 Task: Set due date reminder as at time of due date.
Action: Mouse moved to (40, 265)
Screenshot: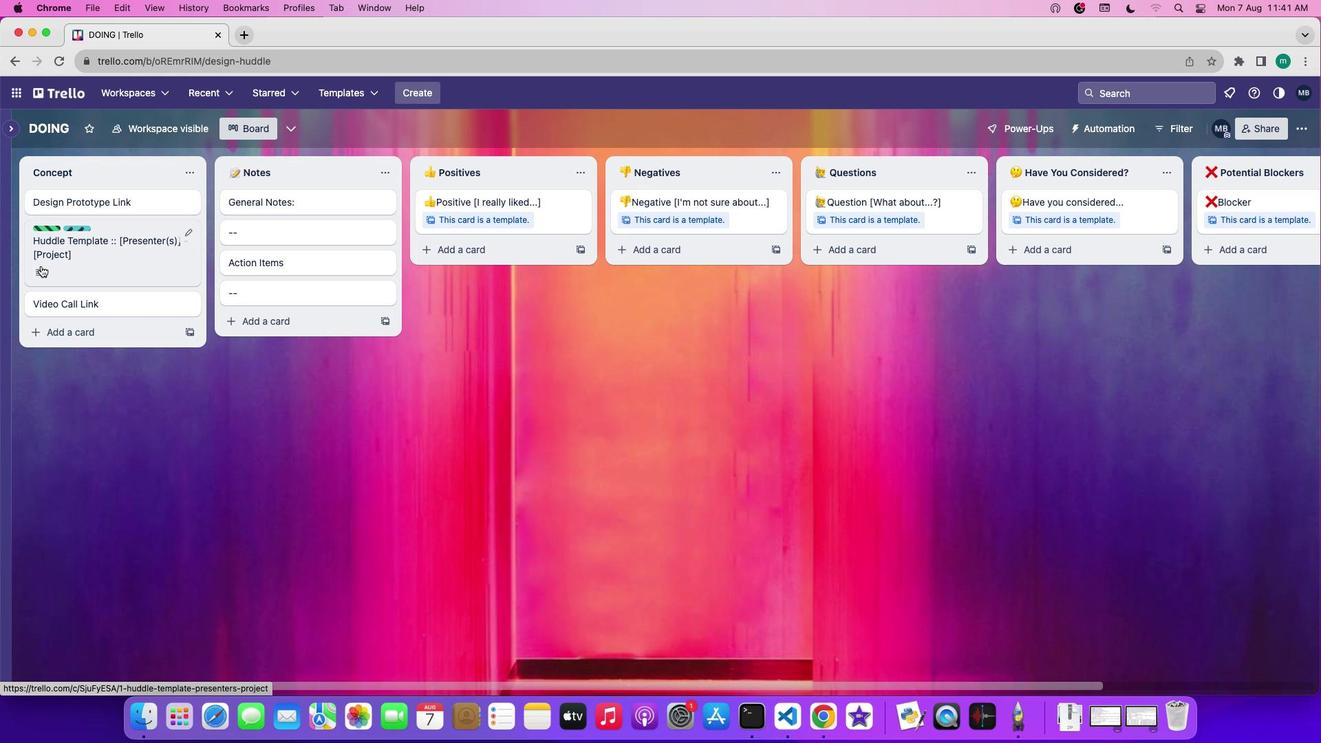 
Action: Mouse pressed left at (40, 265)
Screenshot: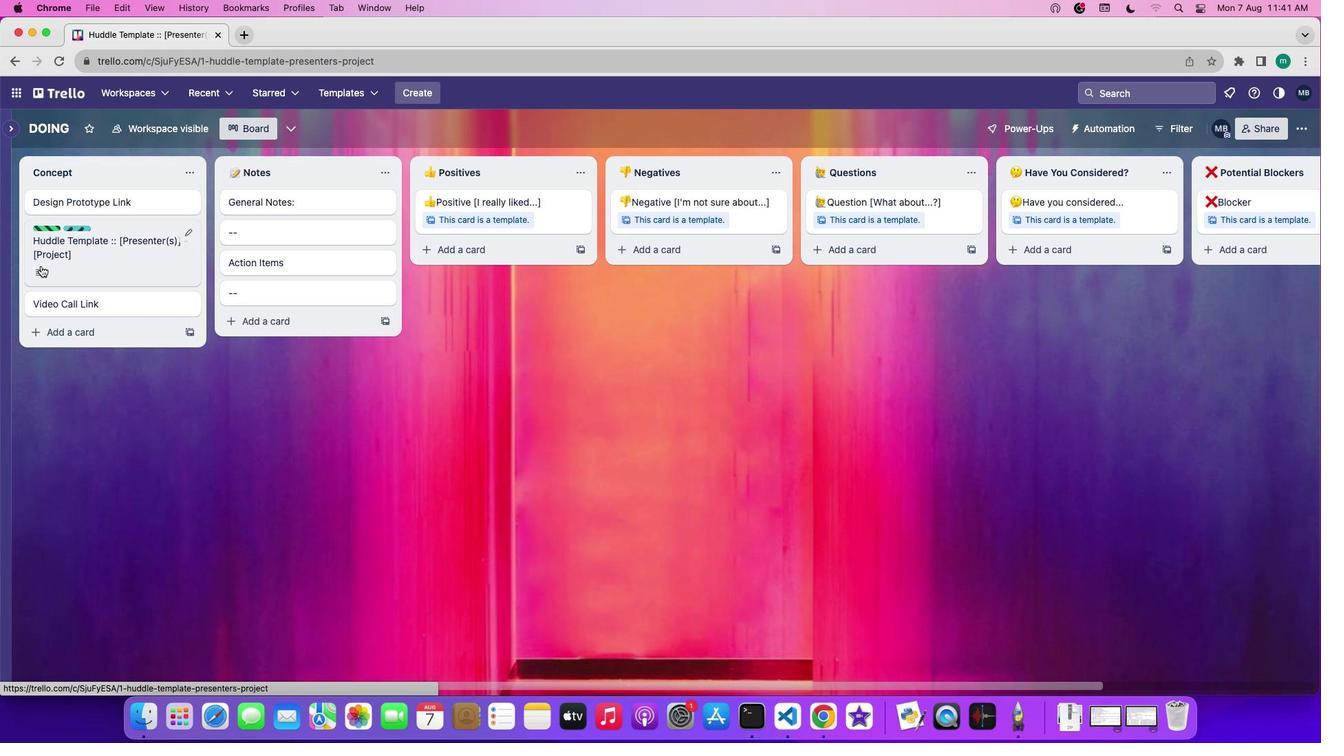 
Action: Mouse moved to (820, 289)
Screenshot: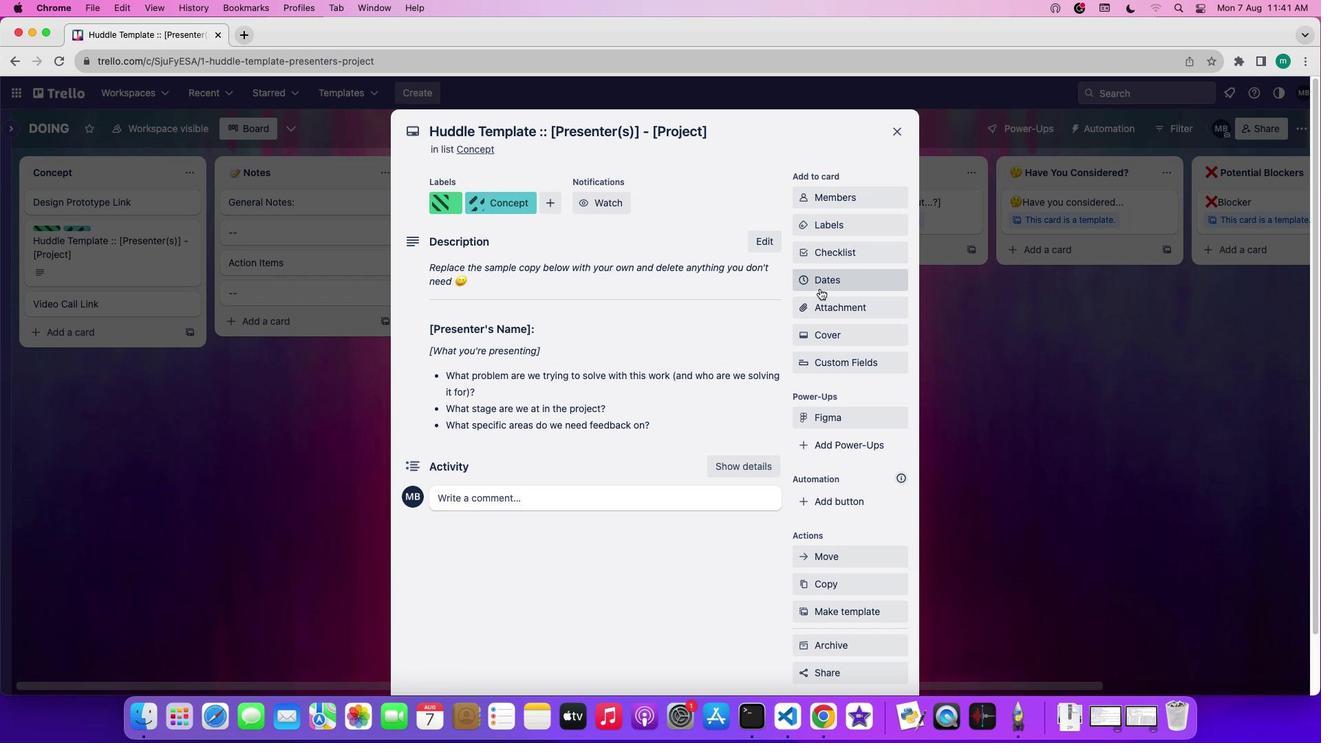 
Action: Mouse pressed left at (820, 289)
Screenshot: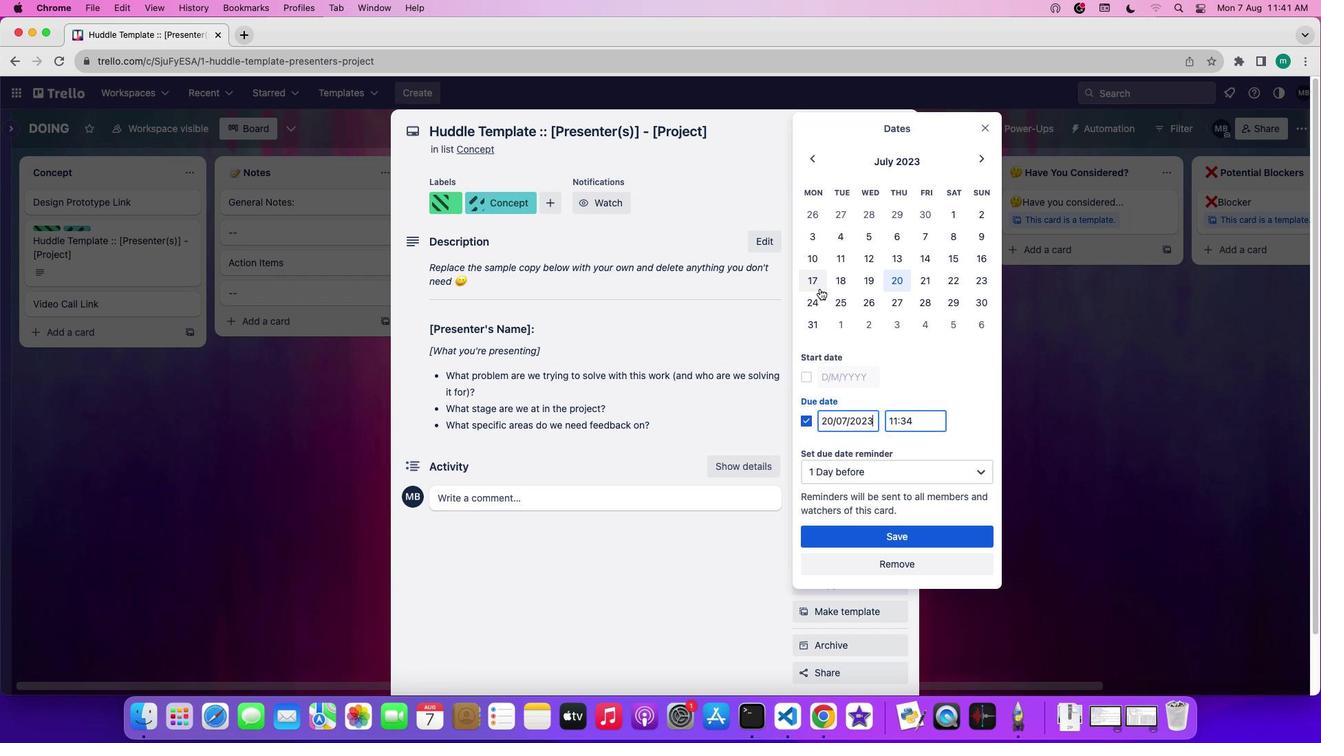 
Action: Mouse moved to (954, 479)
Screenshot: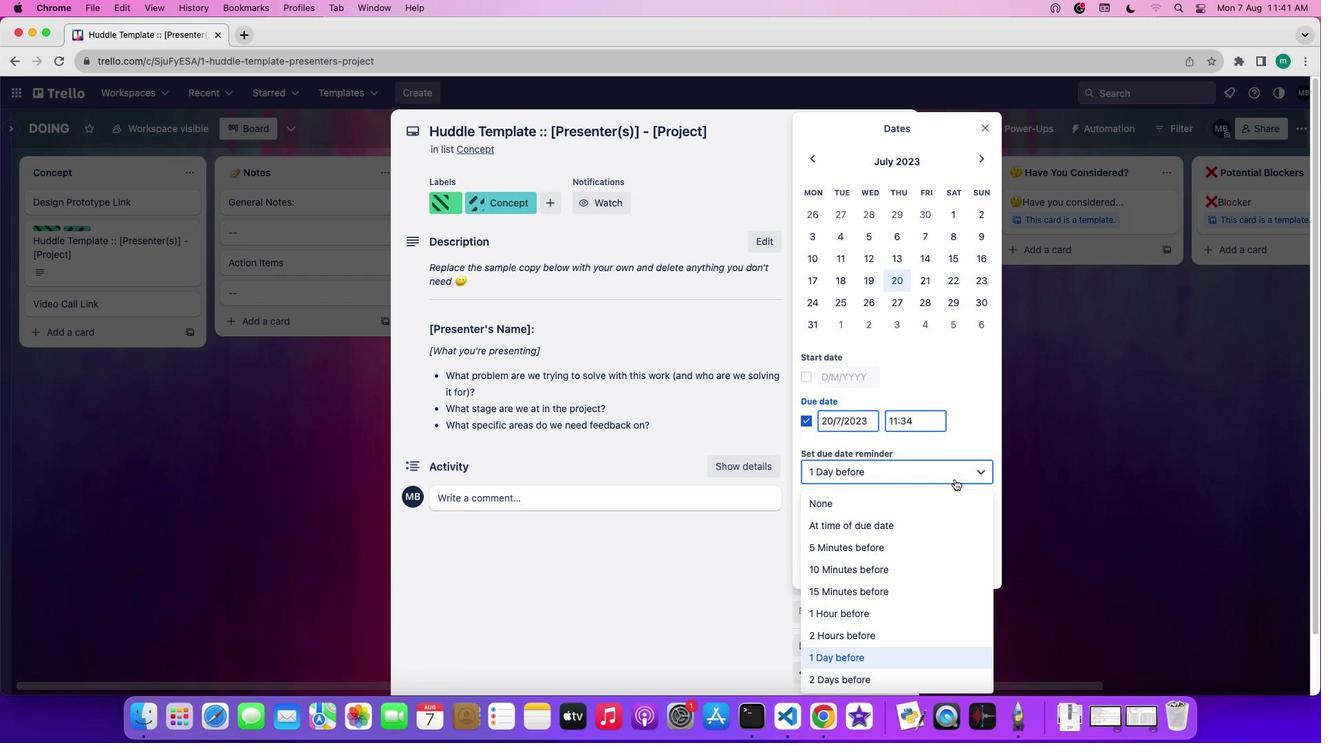 
Action: Mouse pressed left at (954, 479)
Screenshot: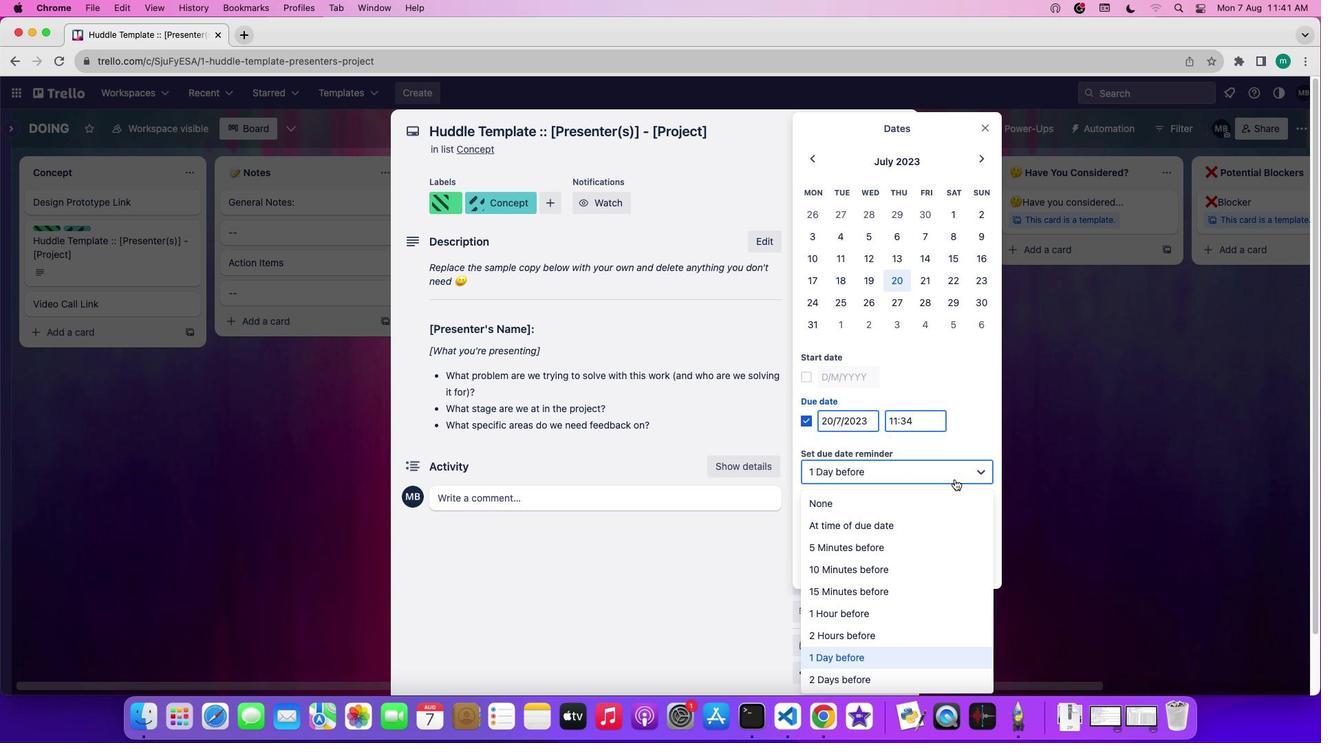 
Action: Mouse moved to (942, 520)
Screenshot: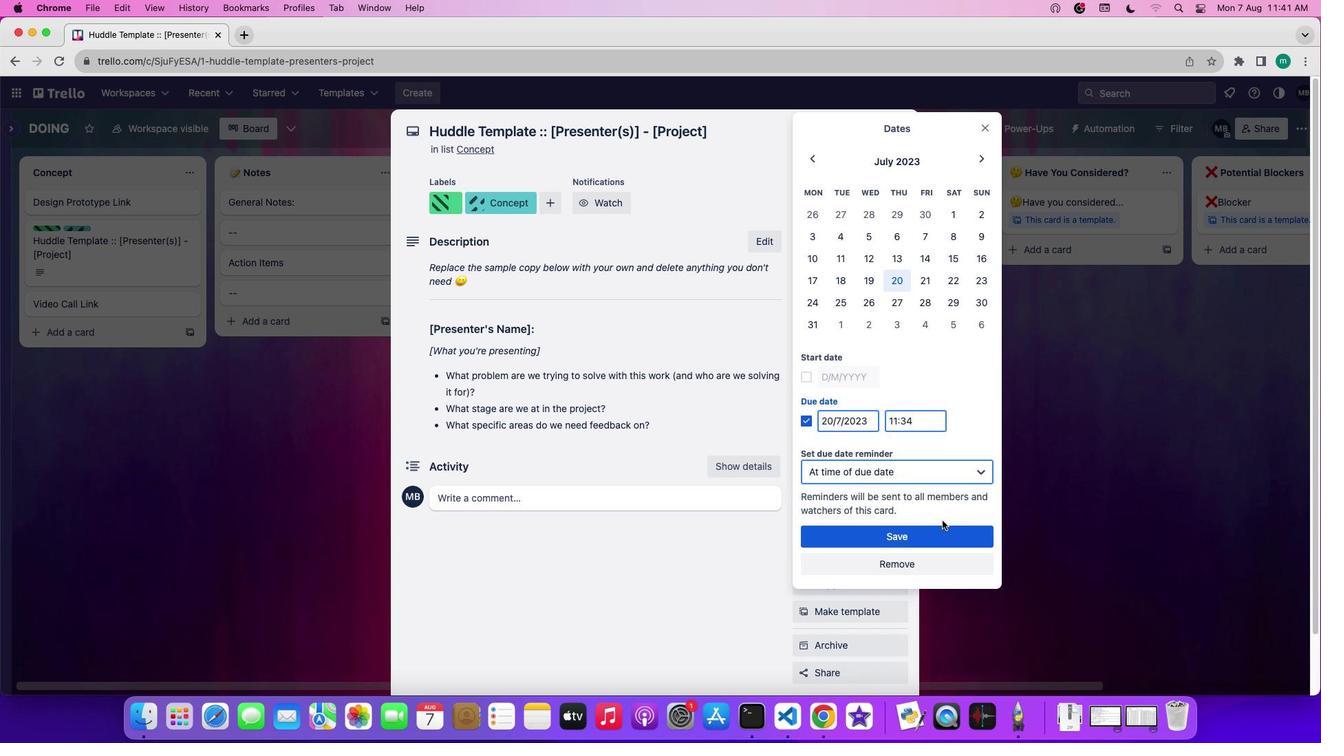 
Action: Mouse pressed left at (942, 520)
Screenshot: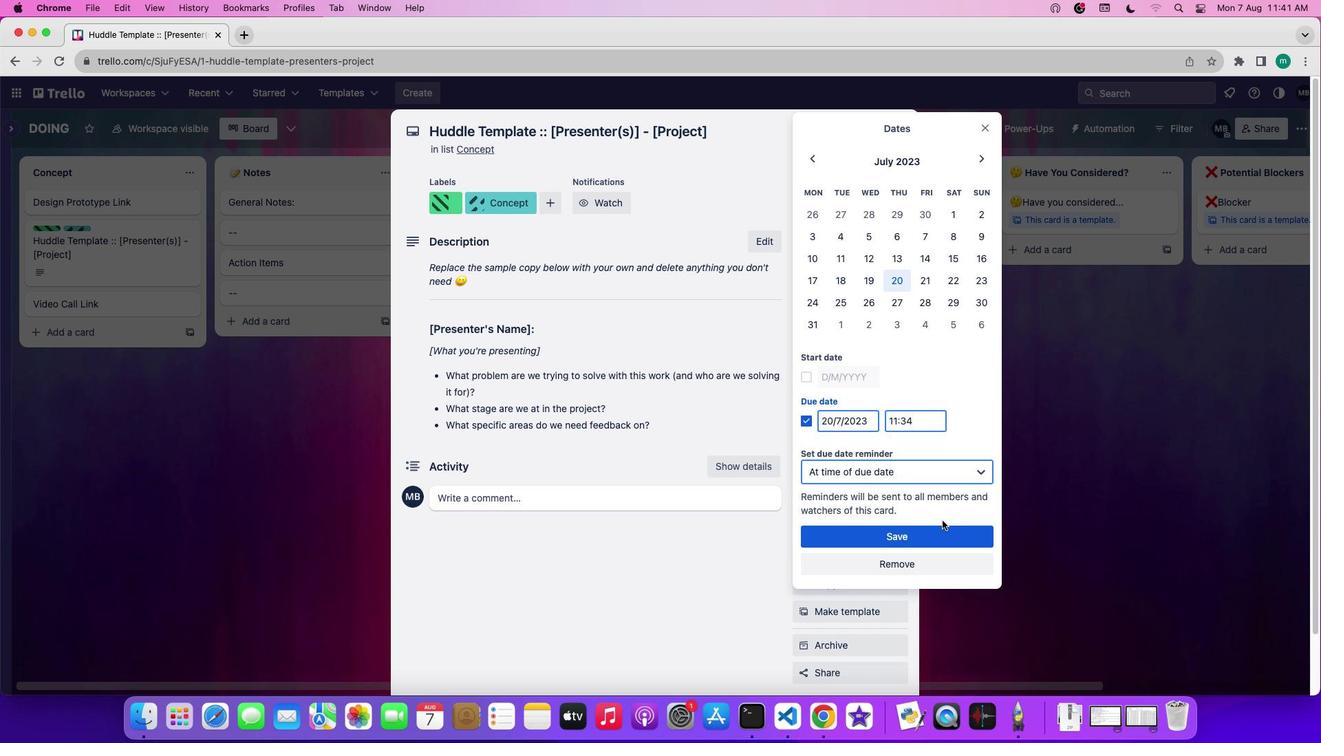 
